 Task: Check the percentage active listings of 1 story in the last 5 years.
Action: Mouse moved to (806, 232)
Screenshot: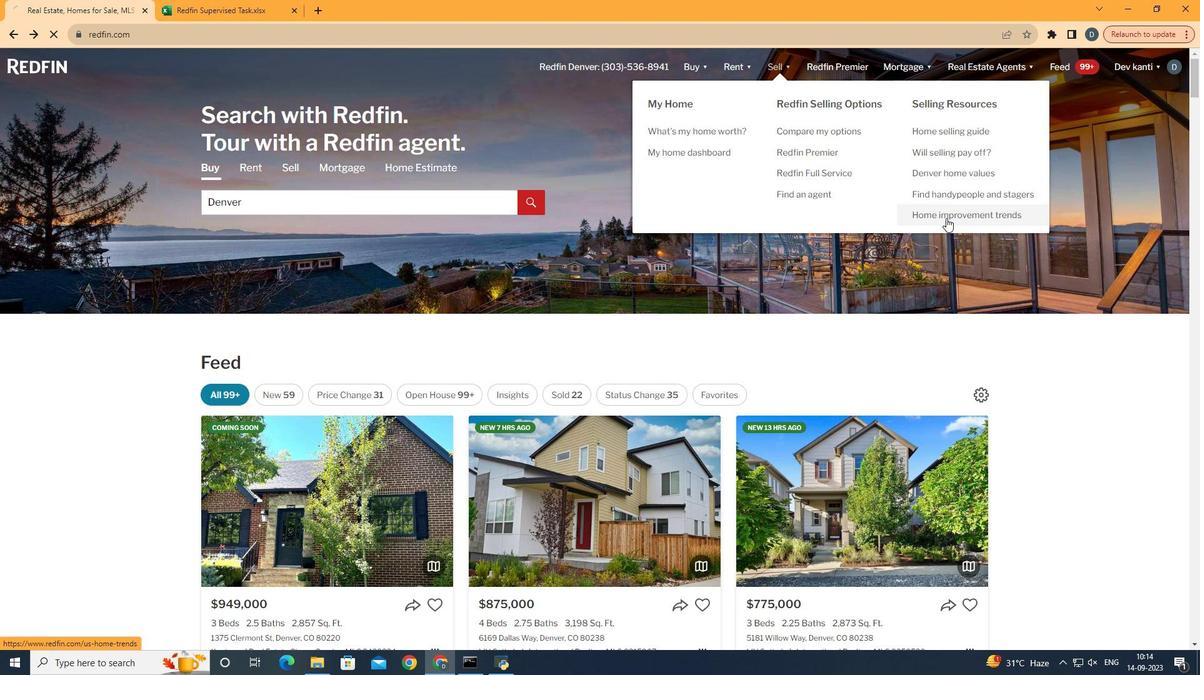 
Action: Mouse pressed left at (806, 232)
Screenshot: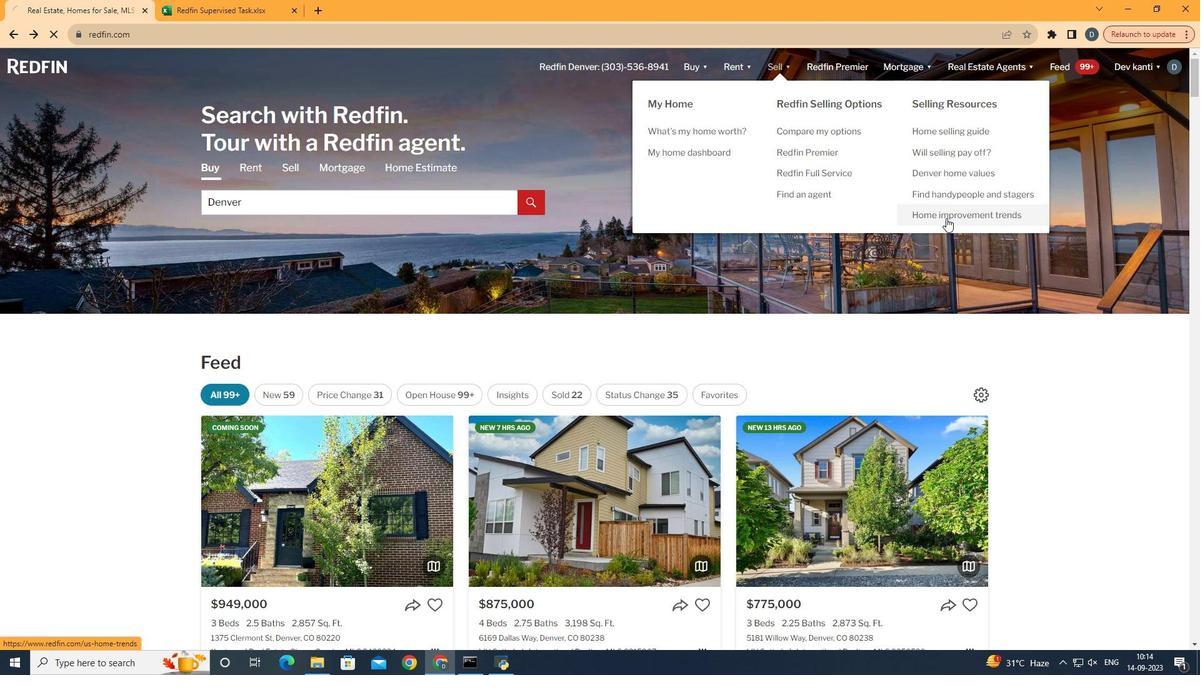 
Action: Mouse moved to (387, 243)
Screenshot: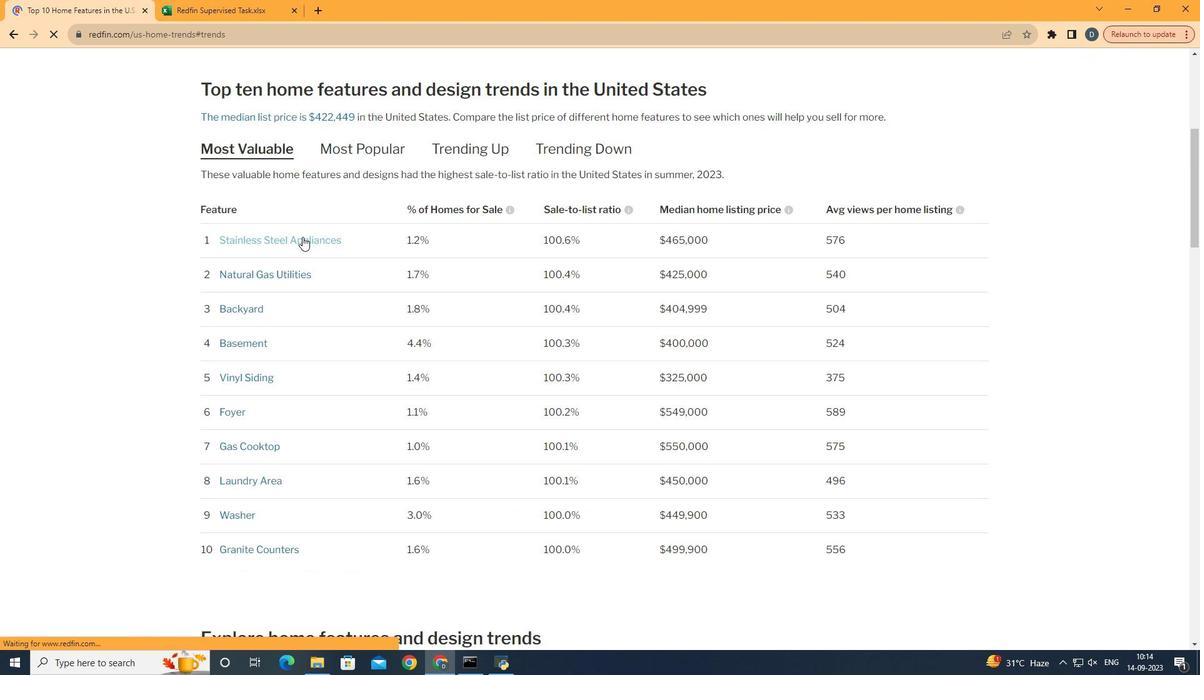 
Action: Mouse pressed left at (387, 243)
Screenshot: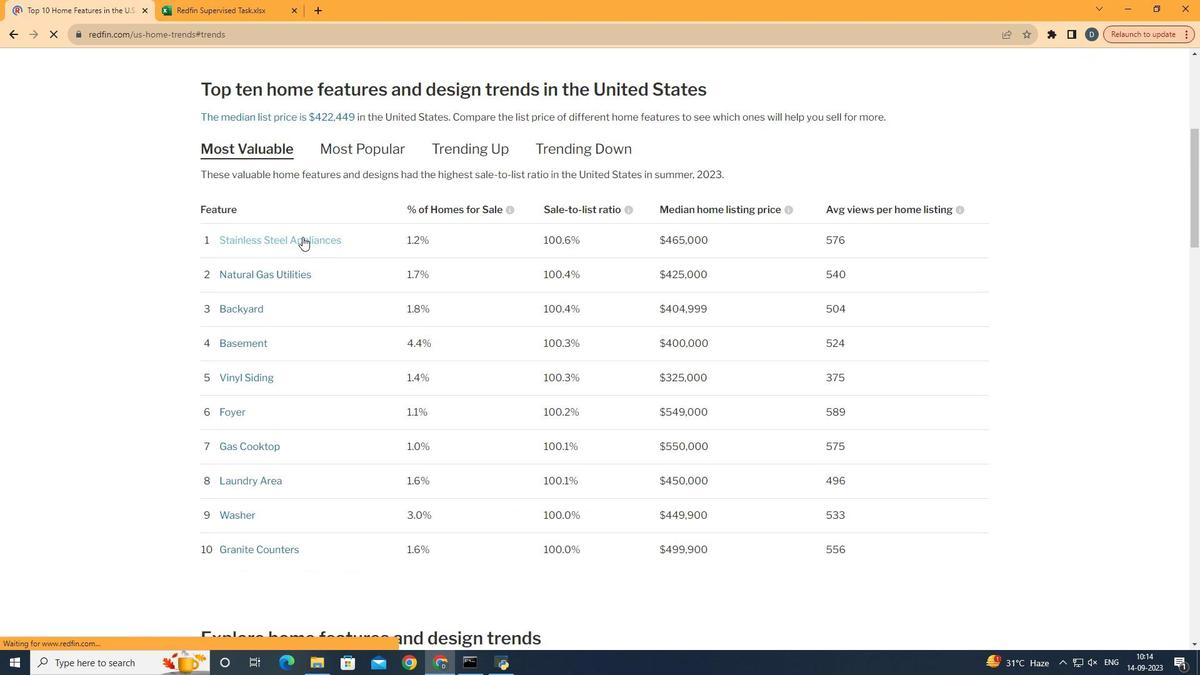 
Action: Mouse moved to (498, 273)
Screenshot: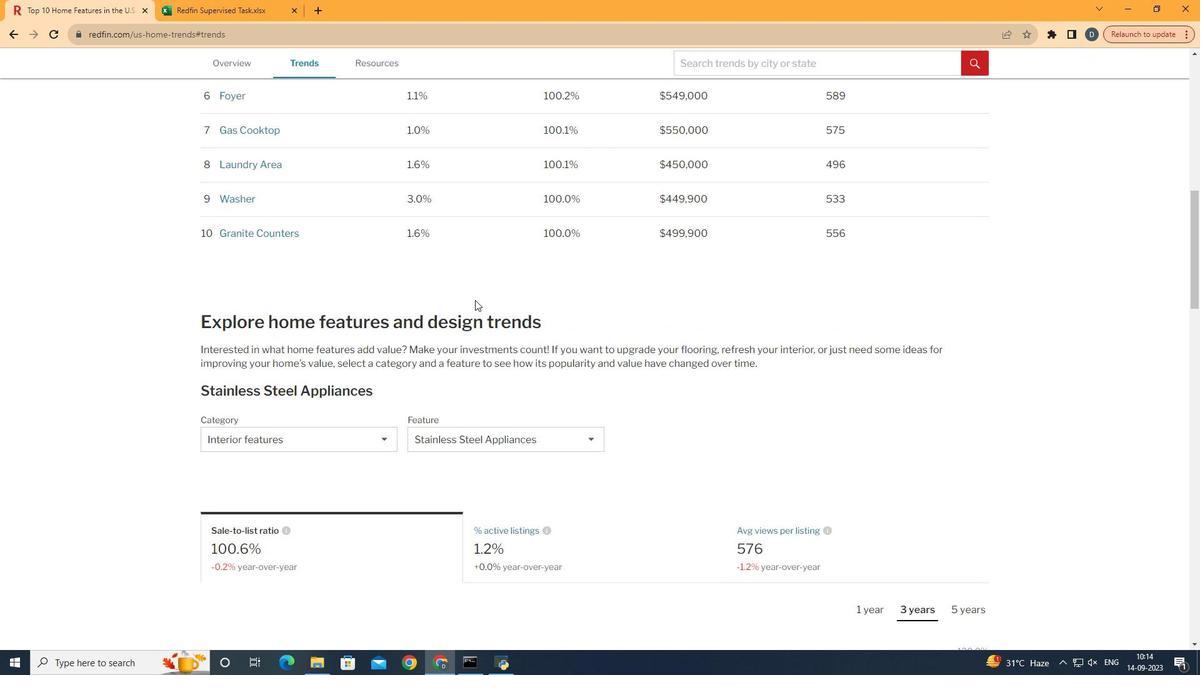 
Action: Mouse scrolled (498, 273) with delta (0, 0)
Screenshot: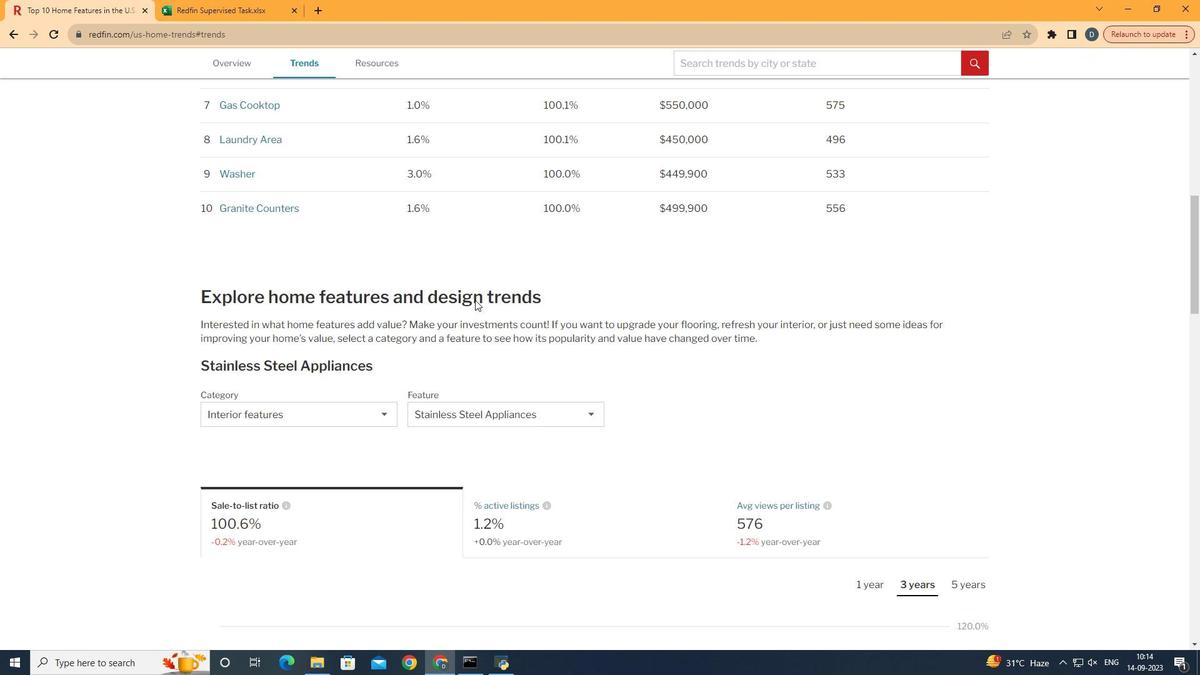 
Action: Mouse scrolled (498, 273) with delta (0, 0)
Screenshot: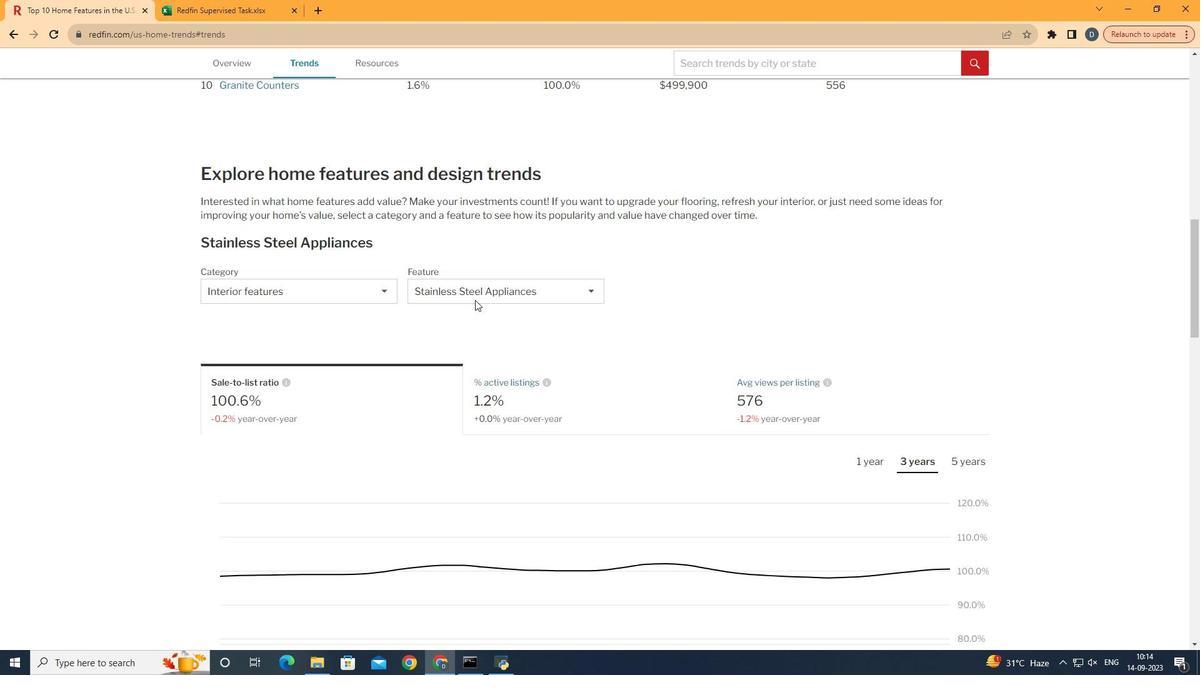 
Action: Mouse scrolled (498, 273) with delta (0, 0)
Screenshot: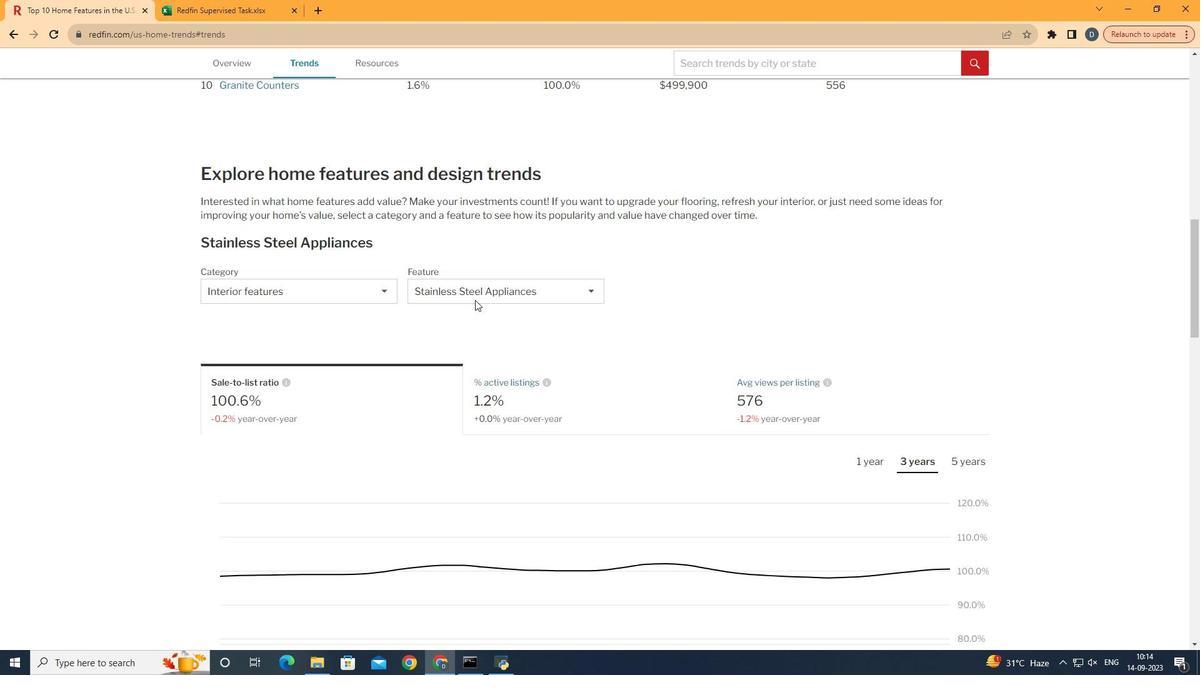 
Action: Mouse scrolled (498, 273) with delta (0, 0)
Screenshot: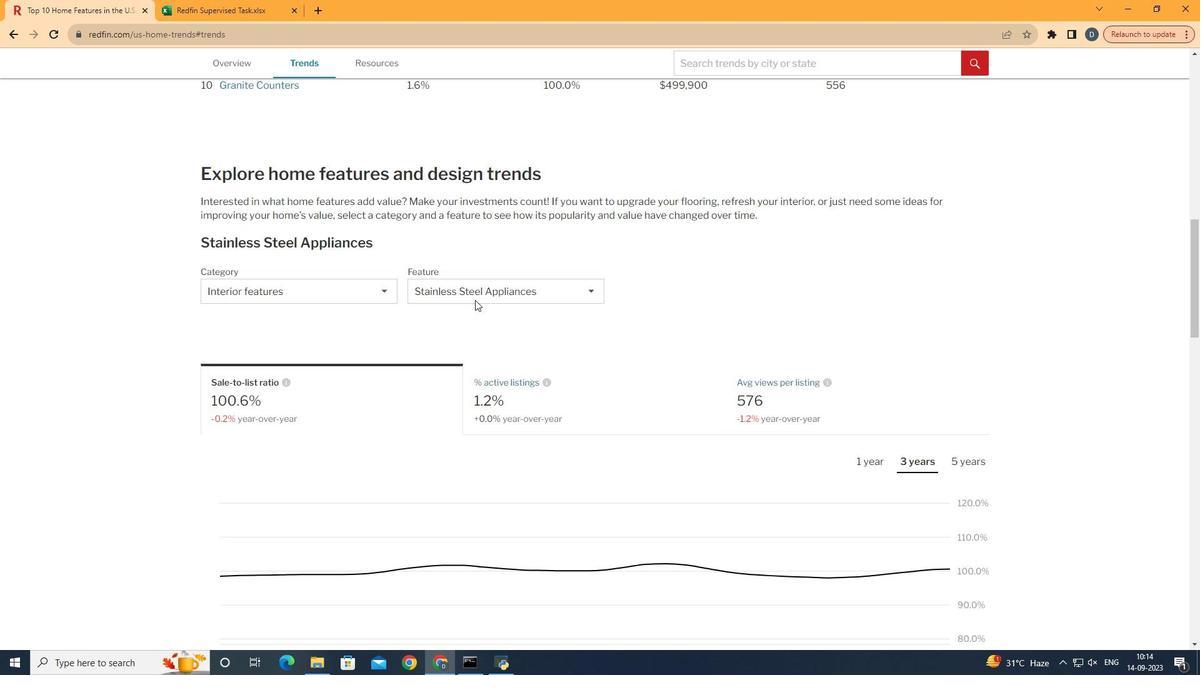 
Action: Mouse scrolled (498, 273) with delta (0, 0)
Screenshot: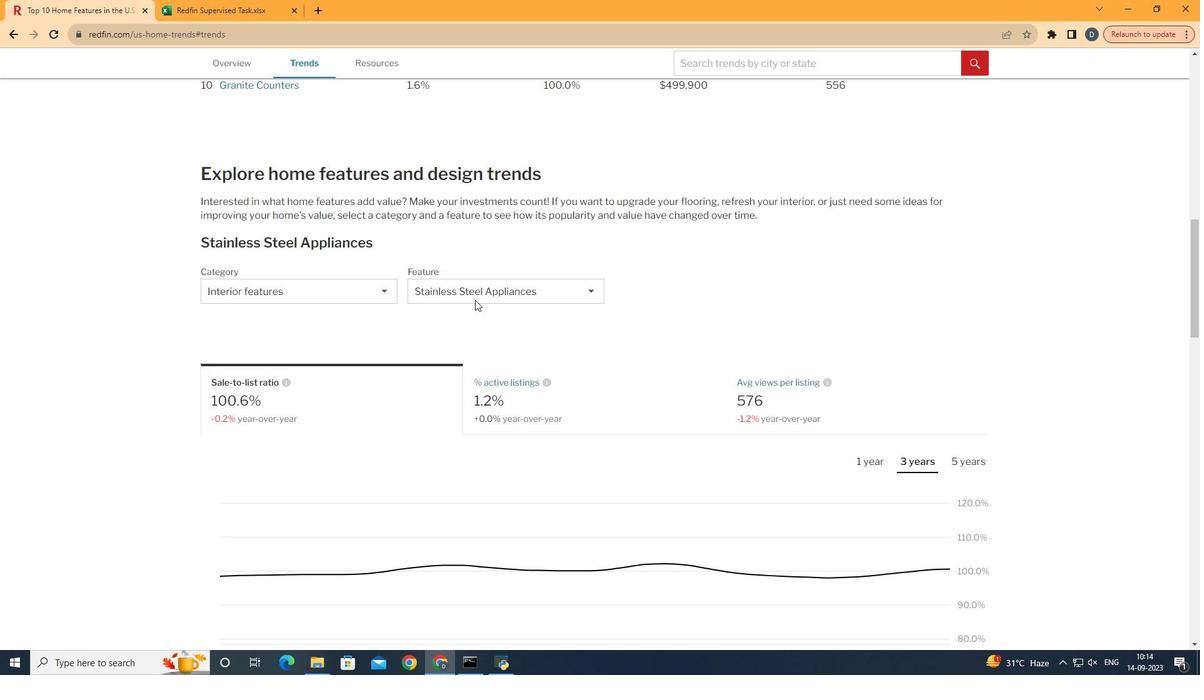 
Action: Mouse moved to (499, 272)
Screenshot: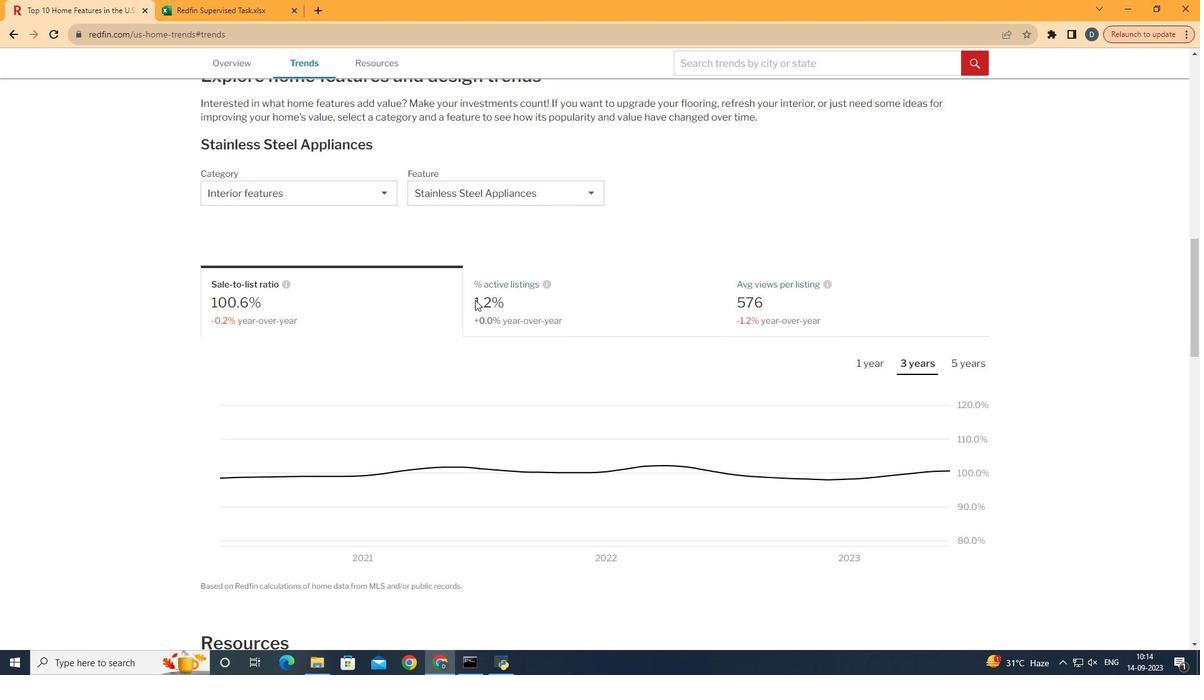 
Action: Mouse scrolled (499, 272) with delta (0, 0)
Screenshot: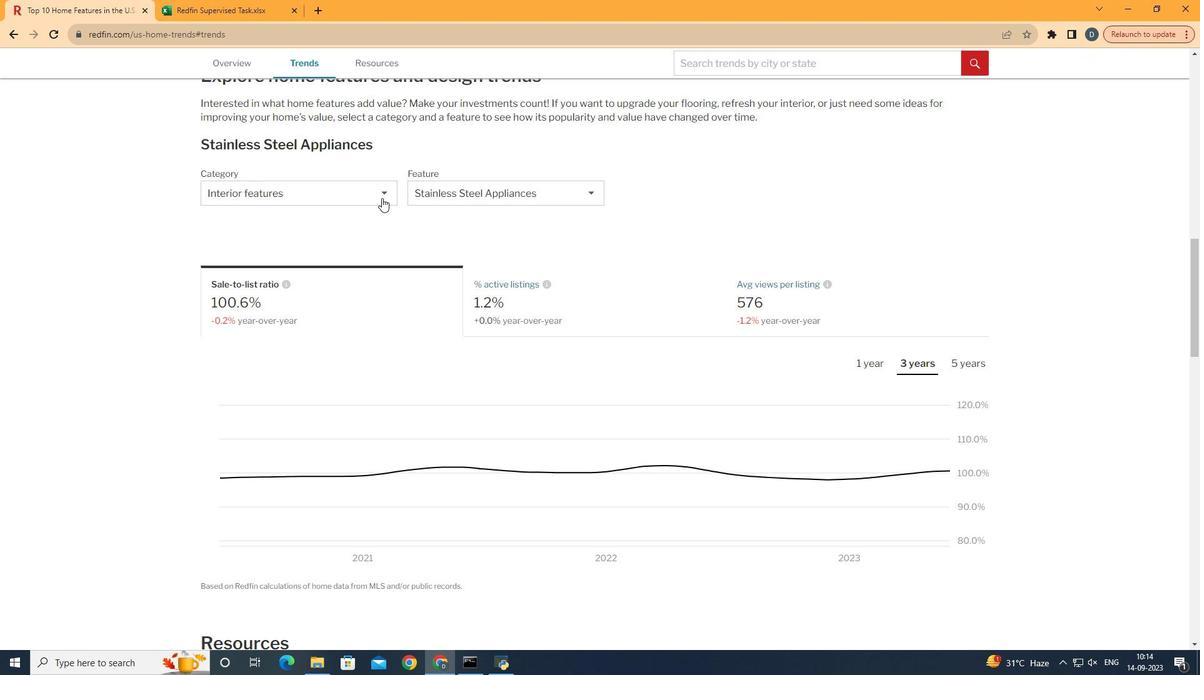 
Action: Mouse scrolled (499, 272) with delta (0, 0)
Screenshot: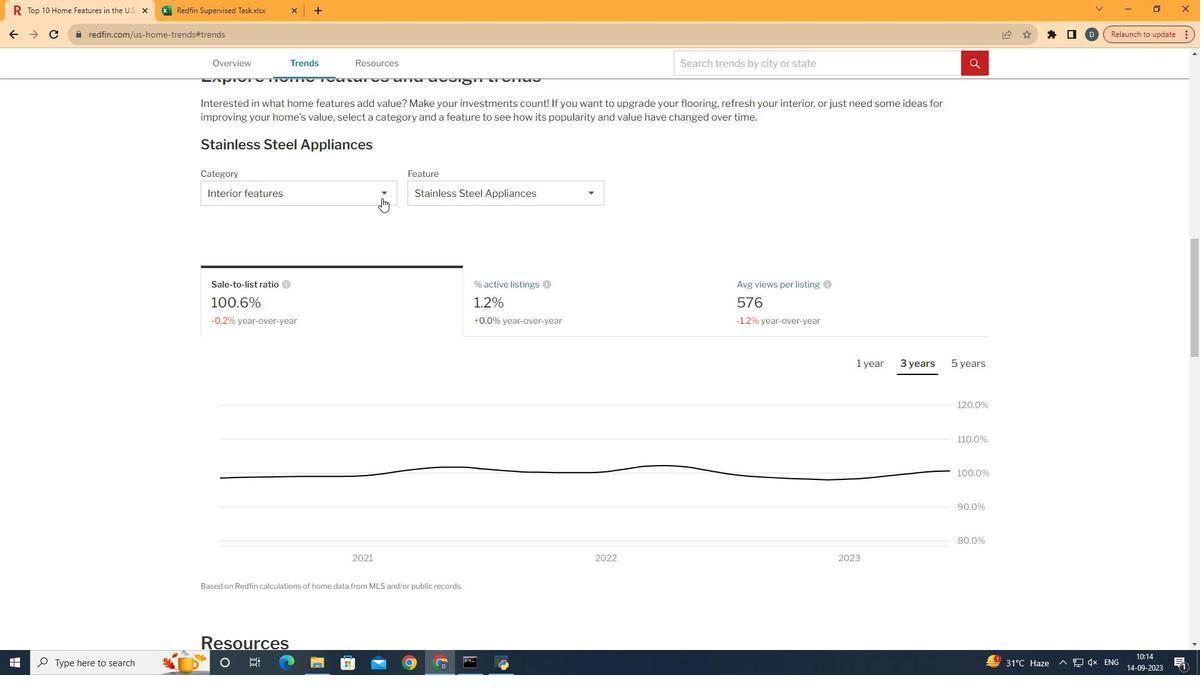 
Action: Mouse scrolled (499, 272) with delta (0, 0)
Screenshot: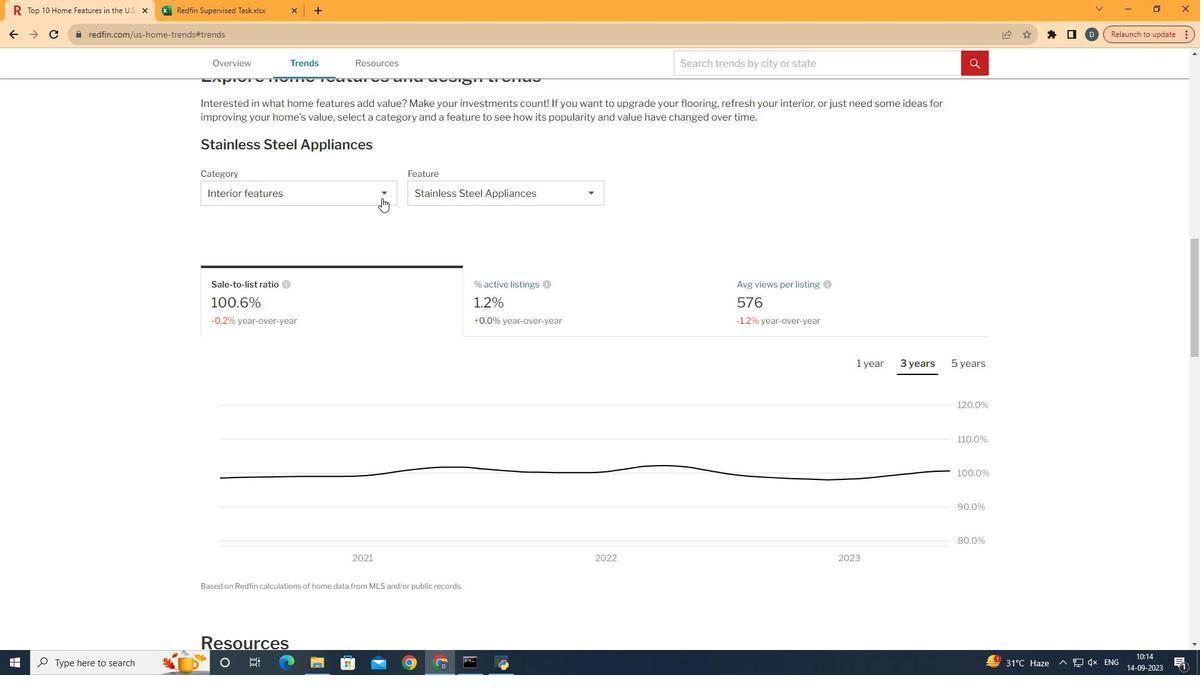 
Action: Mouse scrolled (499, 272) with delta (0, 0)
Screenshot: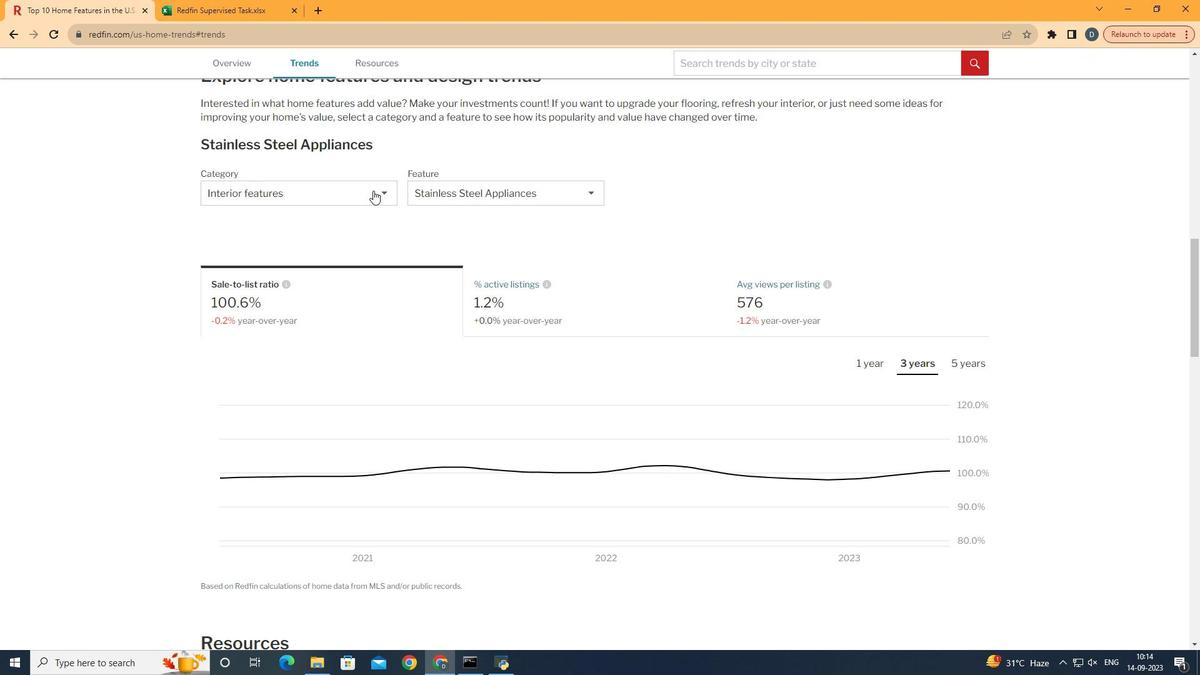 
Action: Mouse moved to (429, 220)
Screenshot: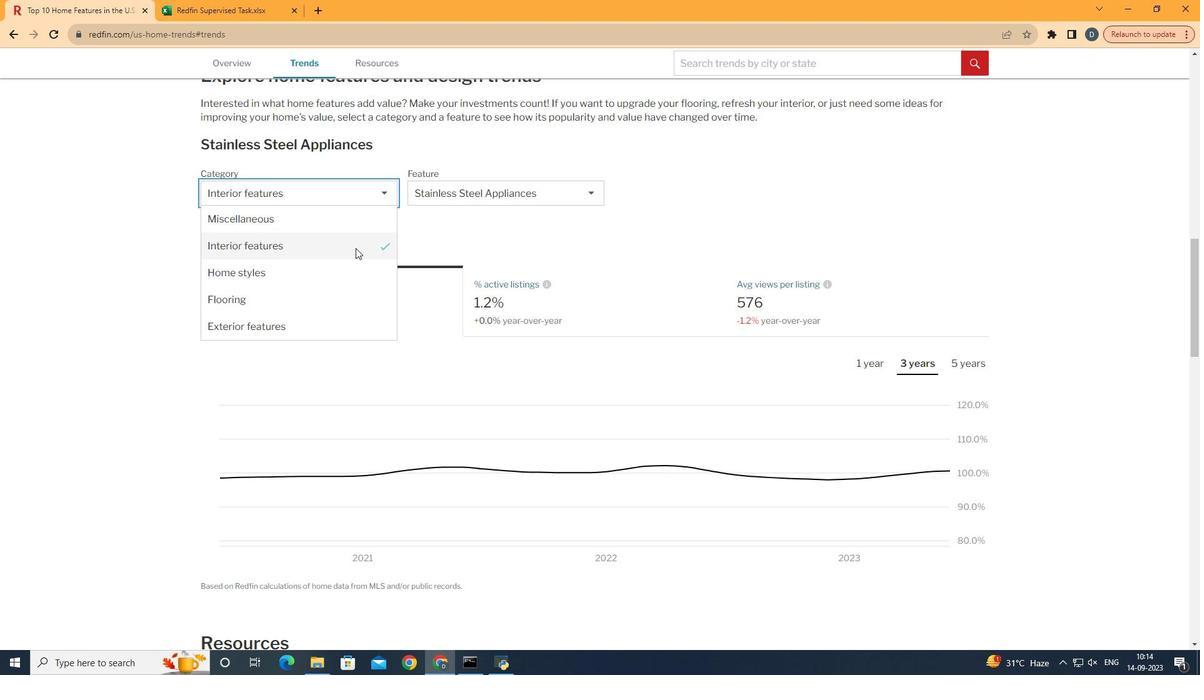 
Action: Mouse pressed left at (429, 220)
Screenshot: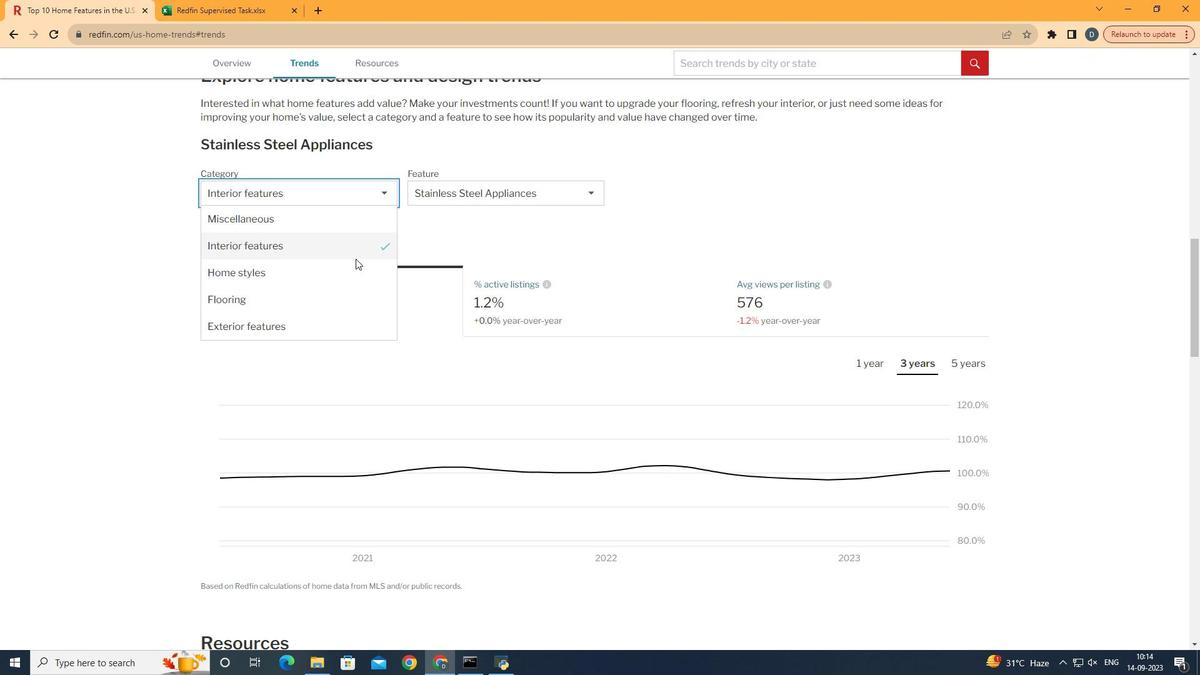 
Action: Mouse moved to (419, 263)
Screenshot: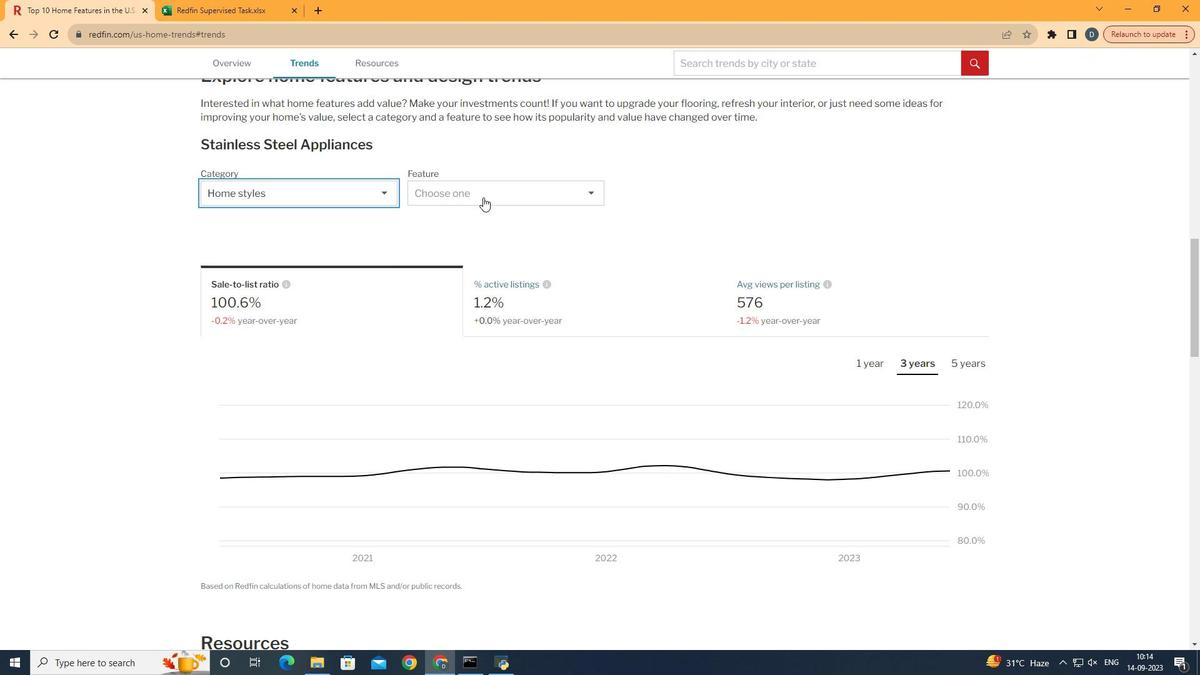 
Action: Mouse pressed left at (419, 263)
Screenshot: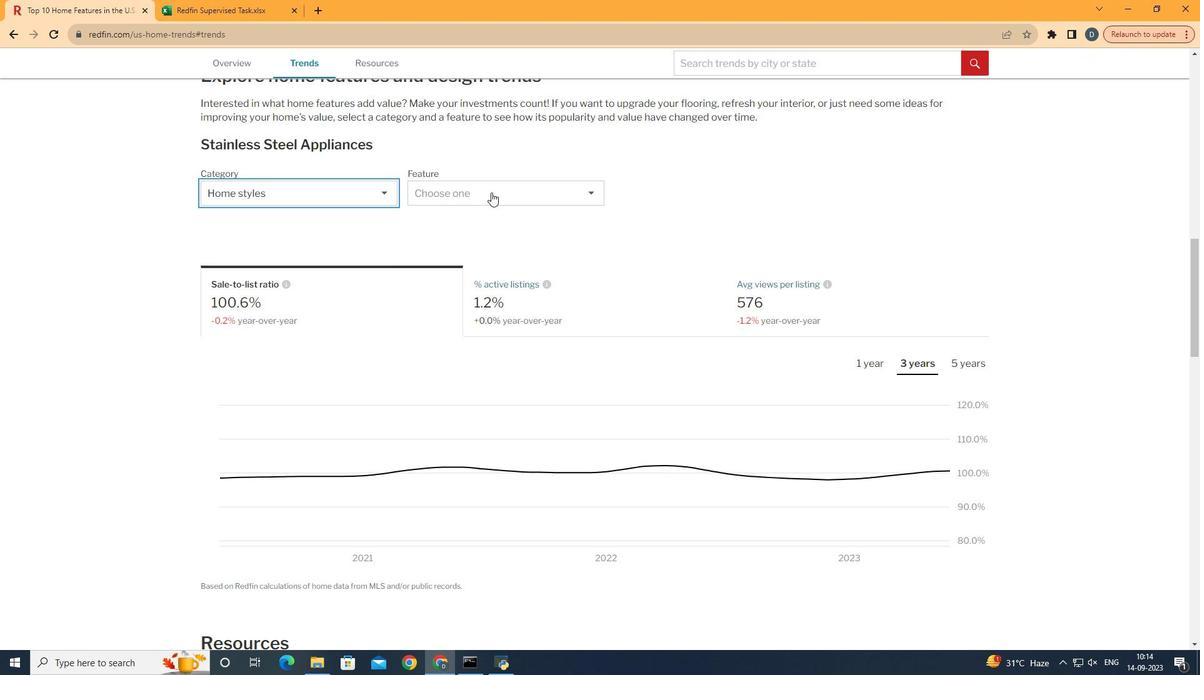
Action: Mouse moved to (509, 222)
Screenshot: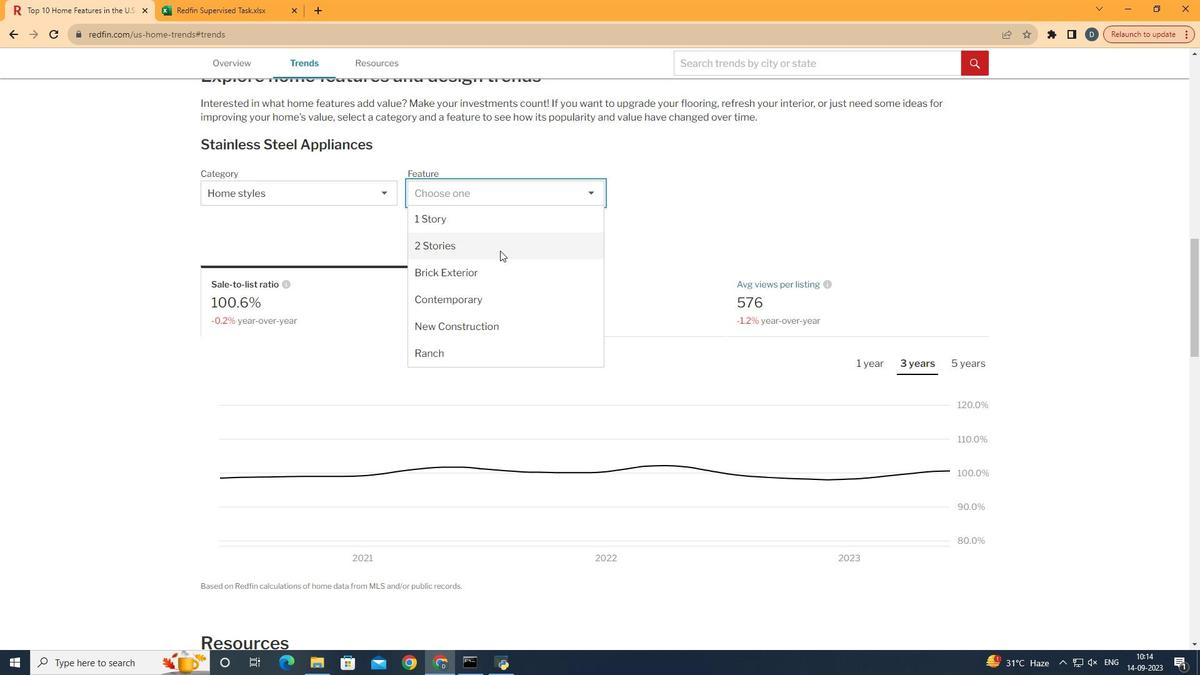 
Action: Mouse pressed left at (509, 222)
Screenshot: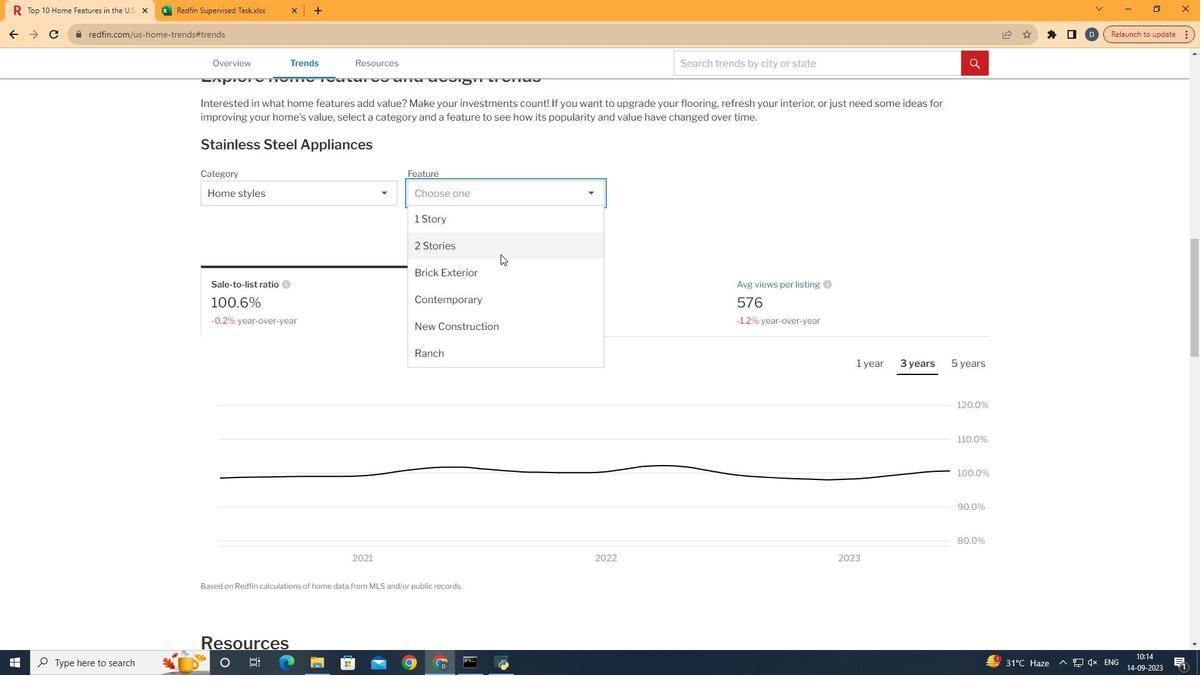 
Action: Mouse moved to (537, 232)
Screenshot: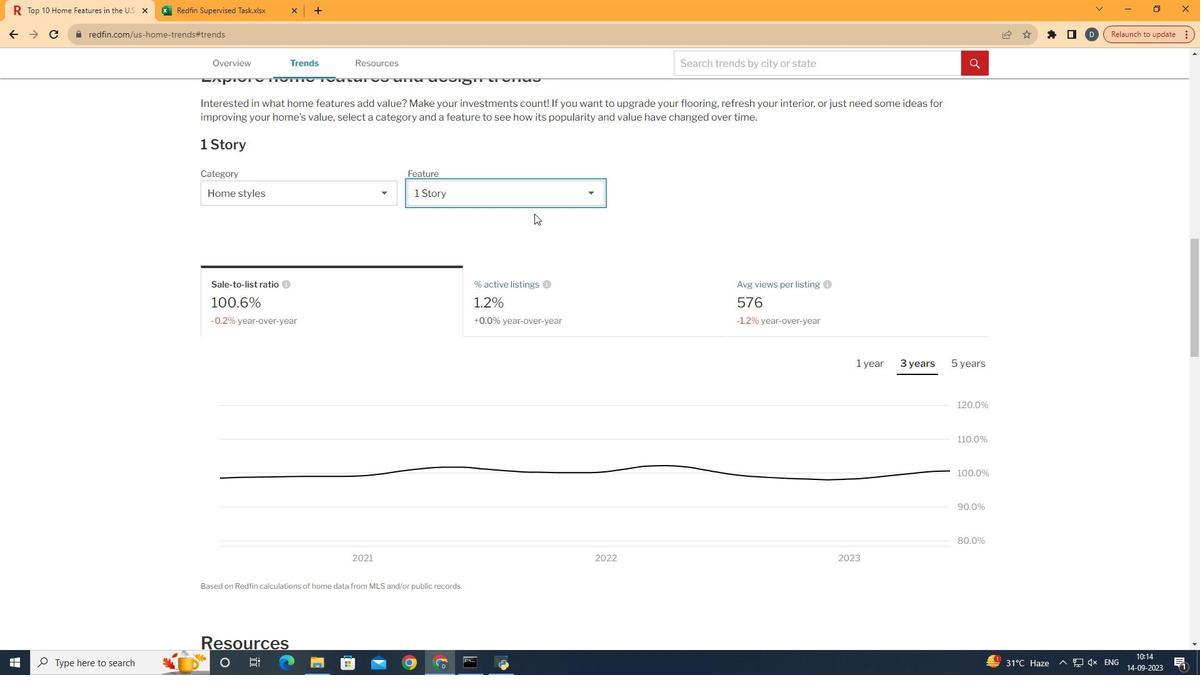 
Action: Mouse pressed left at (537, 232)
Screenshot: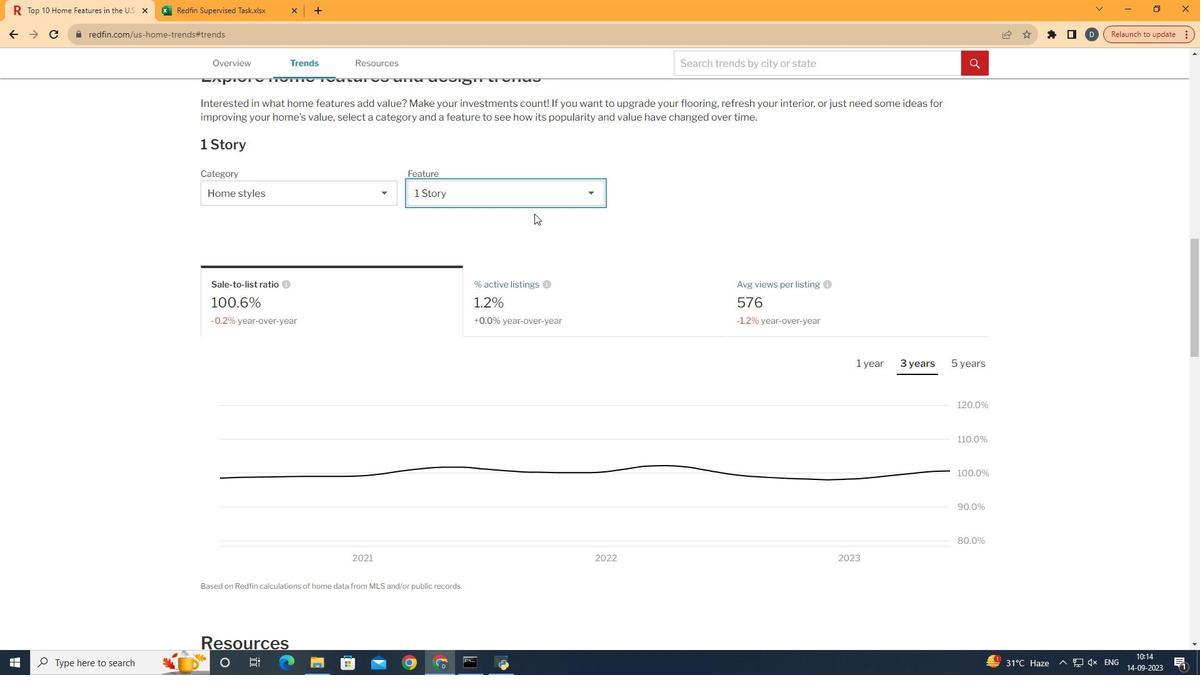 
Action: Mouse moved to (591, 267)
Screenshot: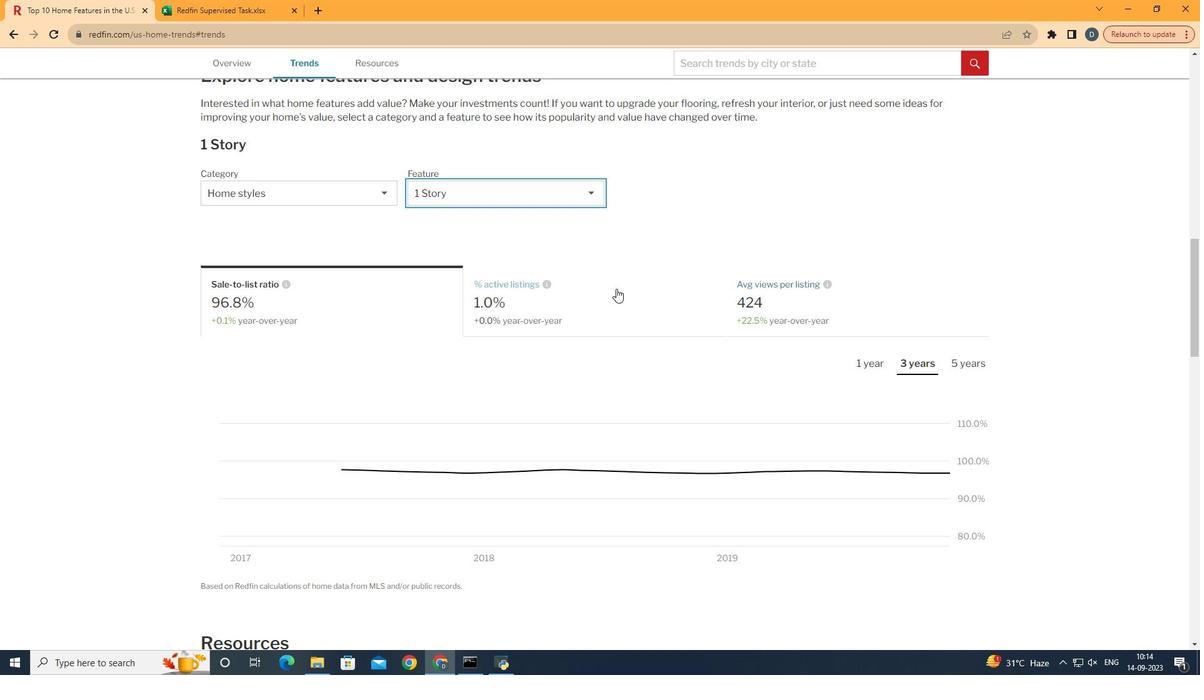 
Action: Mouse scrolled (591, 267) with delta (0, 0)
Screenshot: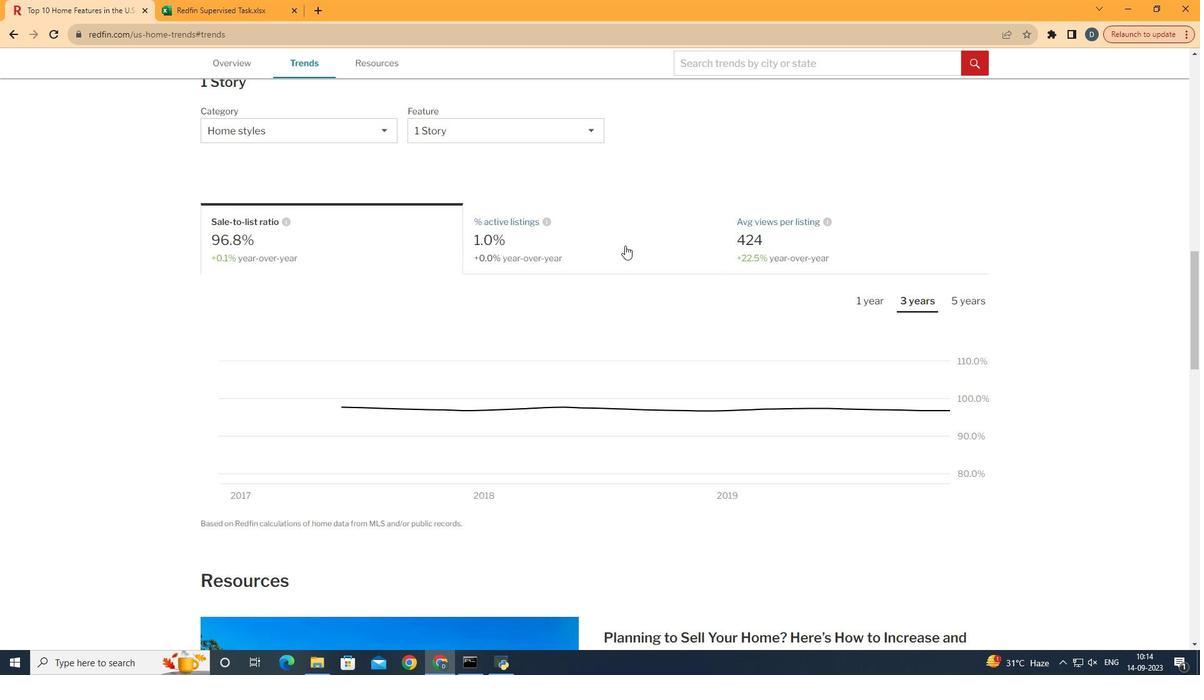 
Action: Mouse moved to (596, 247)
Screenshot: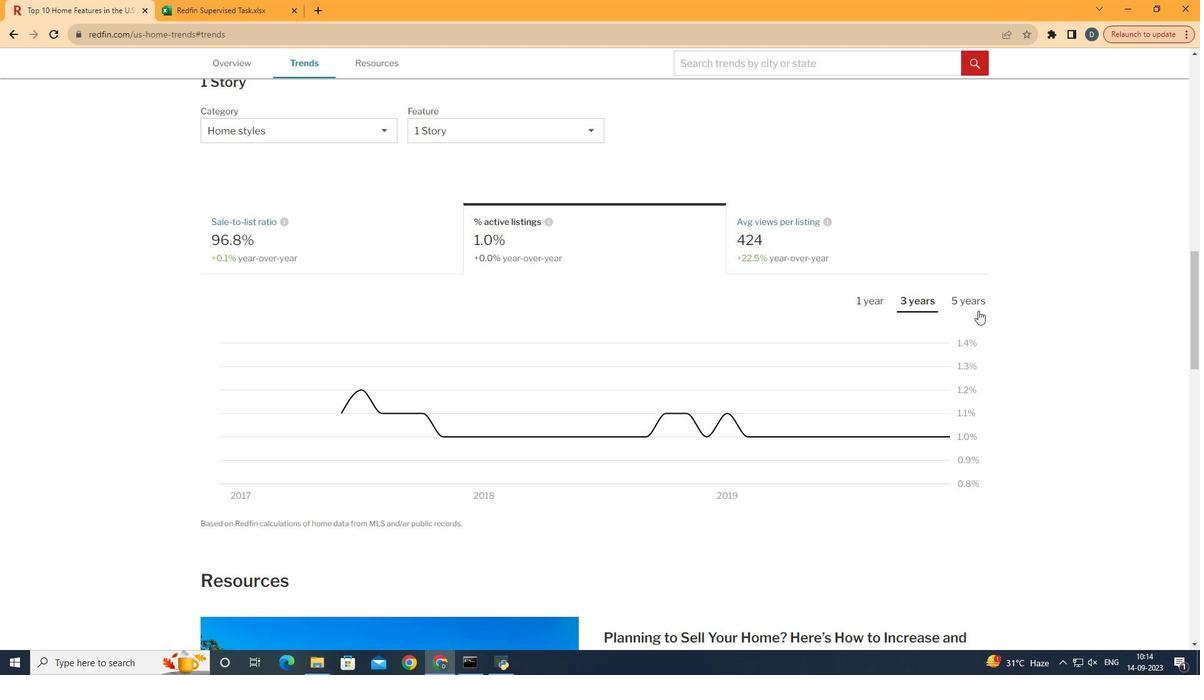 
Action: Mouse pressed left at (596, 247)
Screenshot: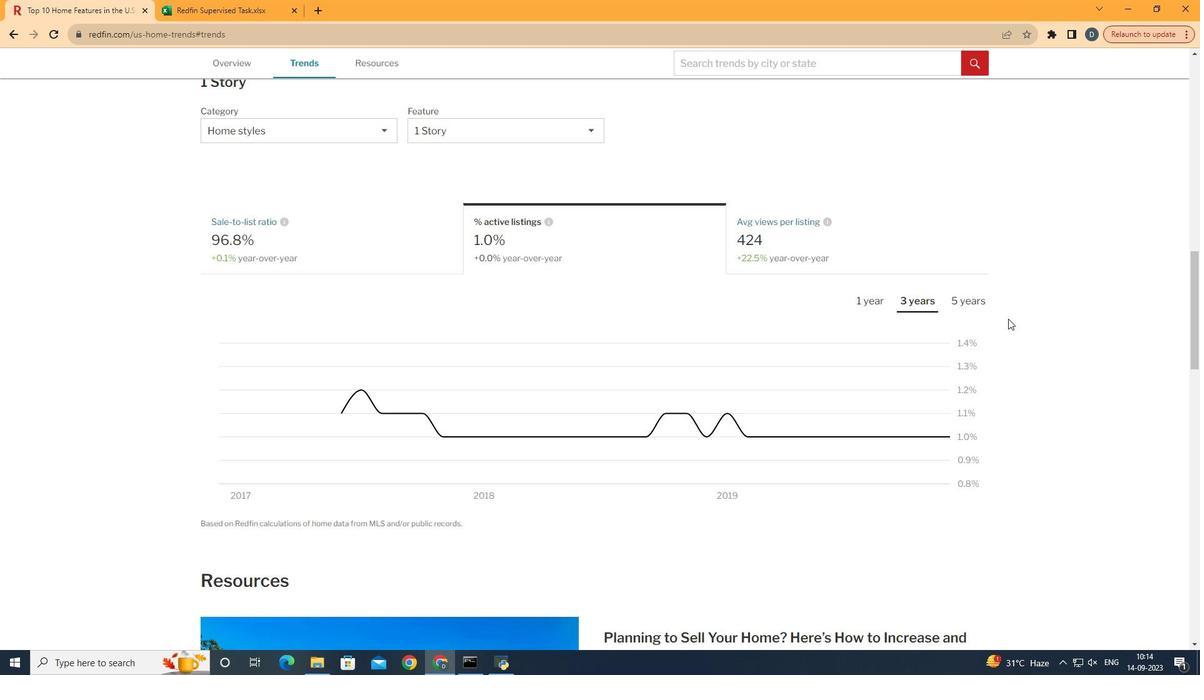 
Action: Mouse moved to (829, 275)
Screenshot: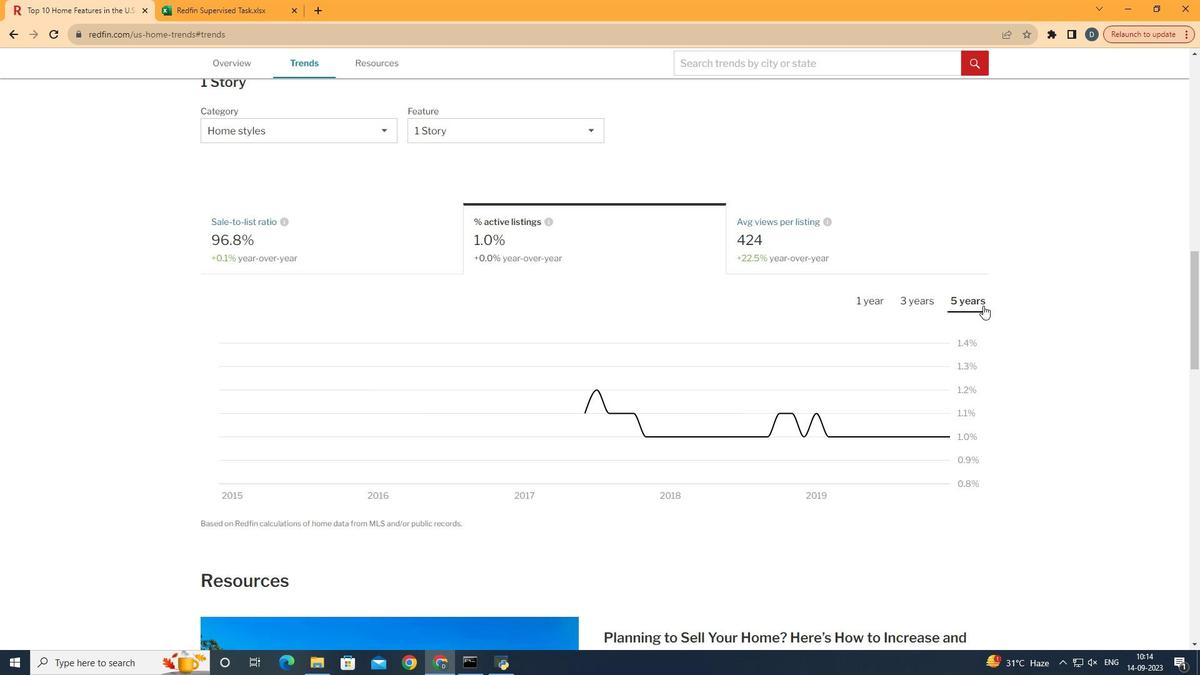
Action: Mouse pressed left at (829, 275)
Screenshot: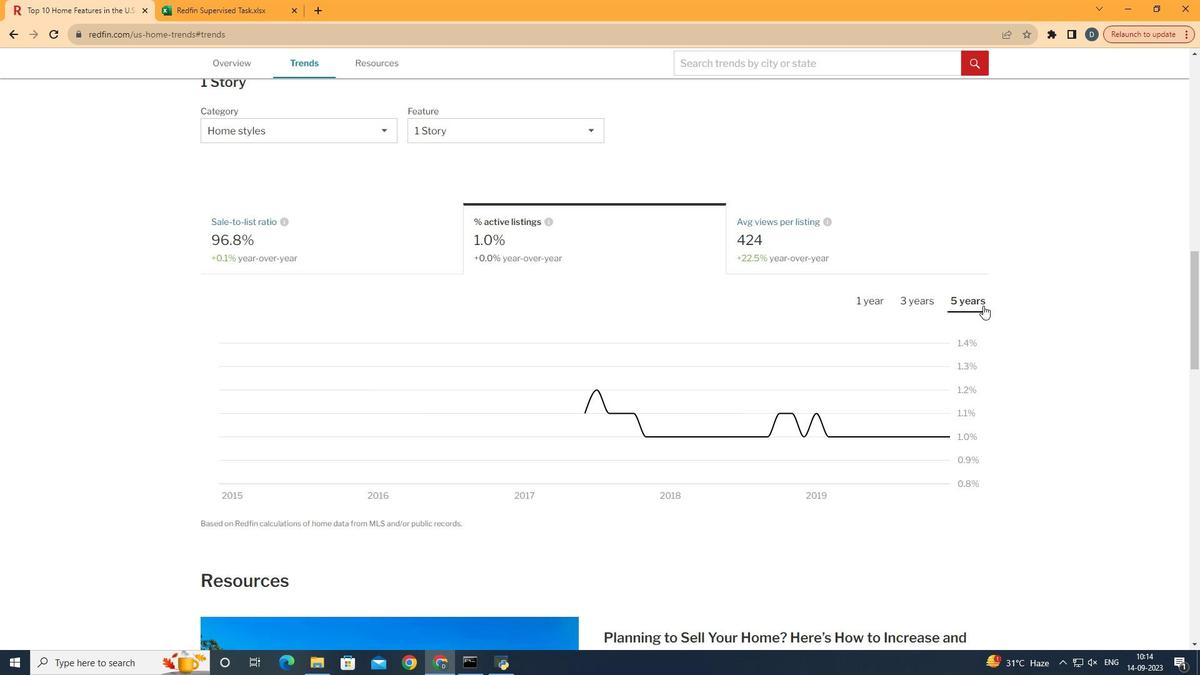 
